 Task: Add Chicken Caesar Wrap to the cart.
Action: Mouse moved to (320, 149)
Screenshot: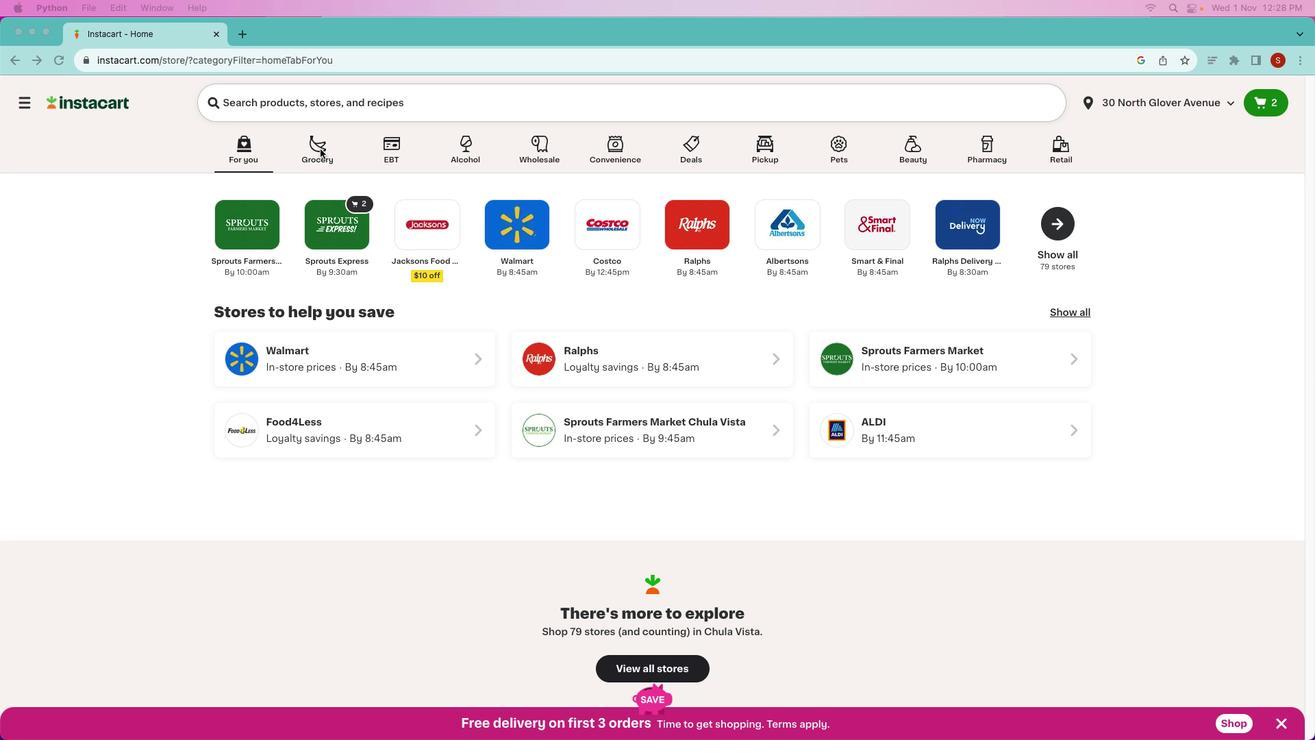 
Action: Mouse pressed left at (320, 149)
Screenshot: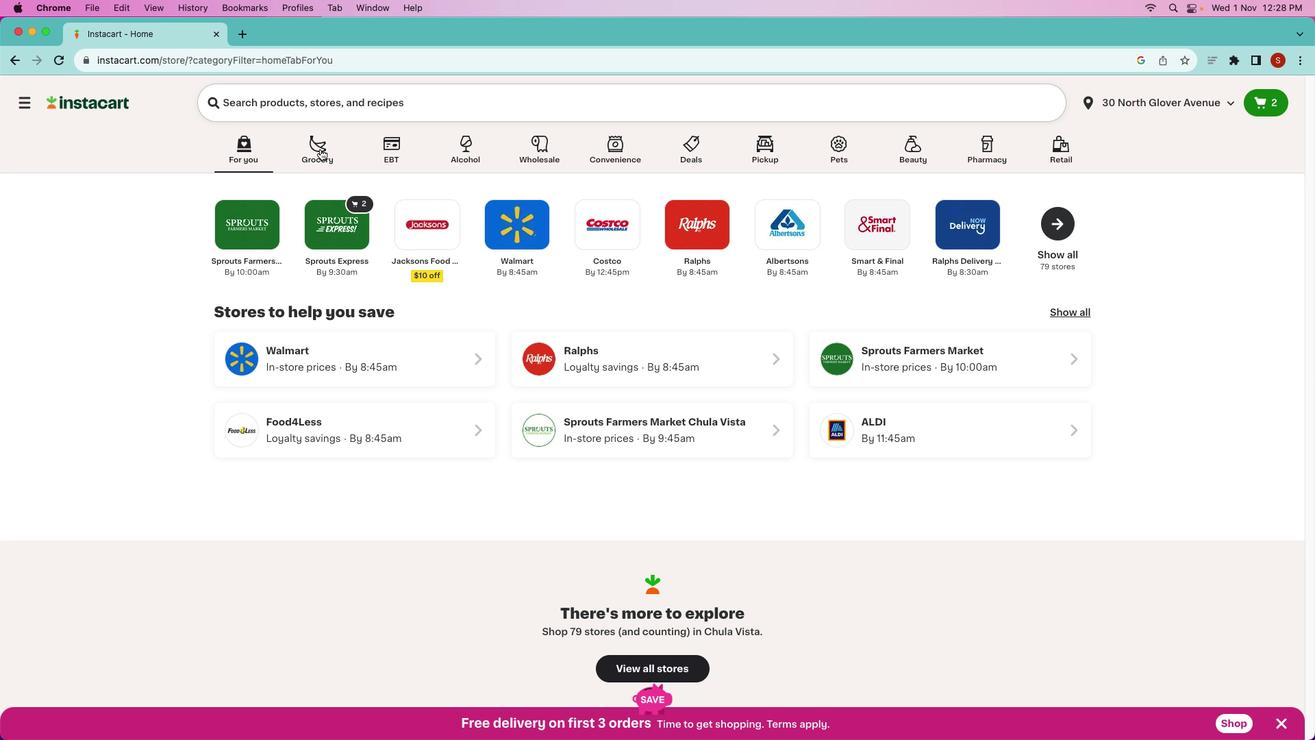 
Action: Mouse pressed left at (320, 149)
Screenshot: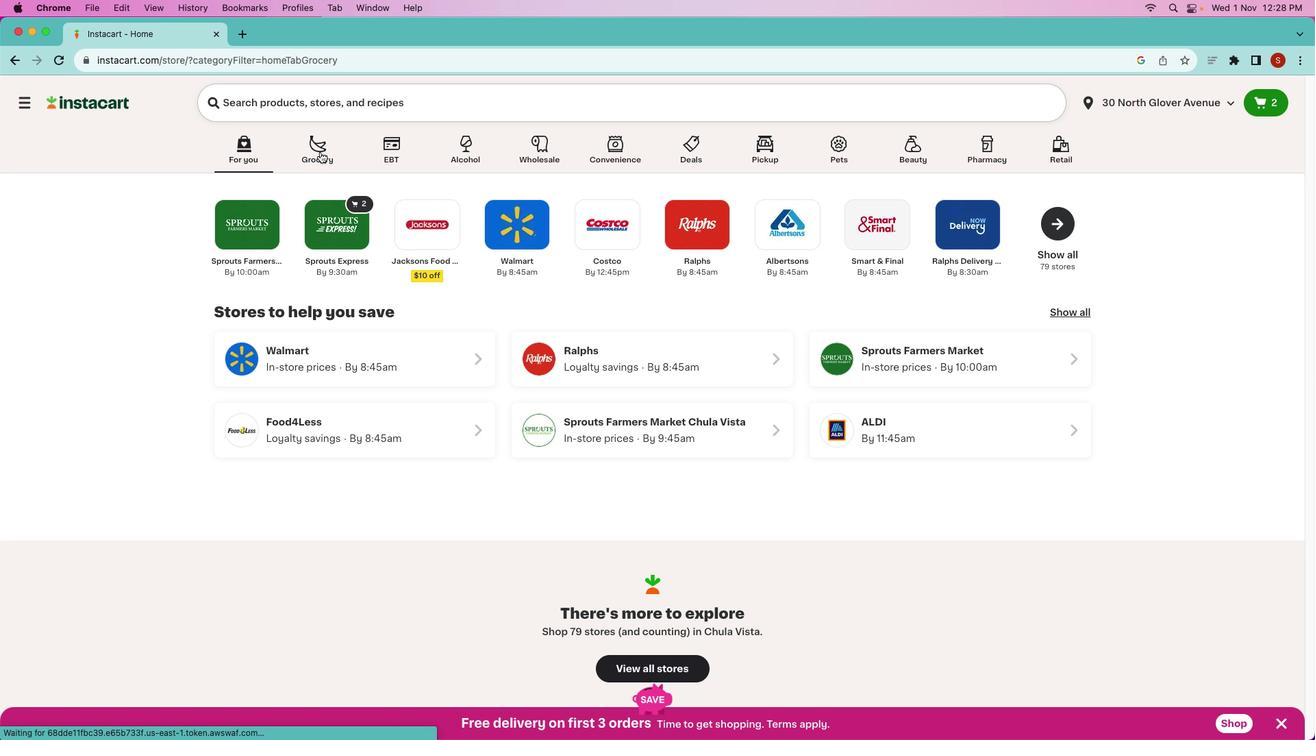 
Action: Mouse moved to (611, 383)
Screenshot: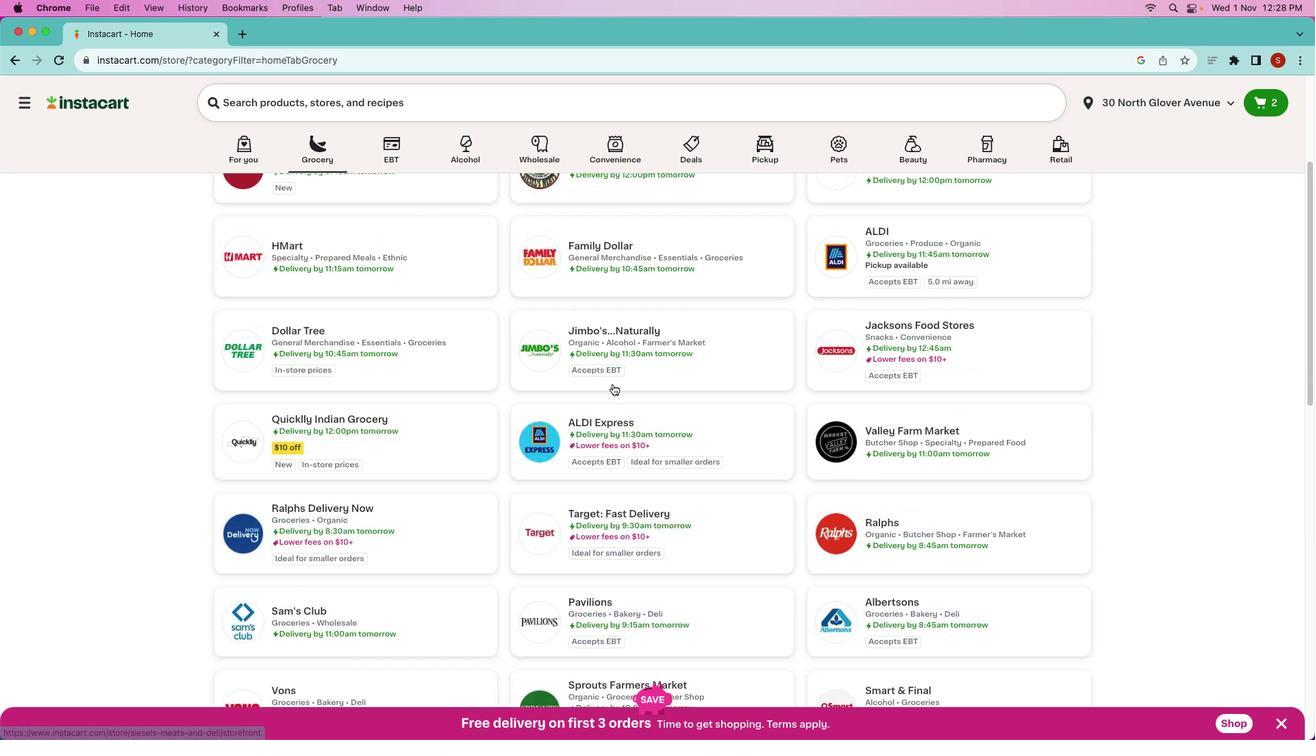 
Action: Mouse scrolled (611, 383) with delta (0, 0)
Screenshot: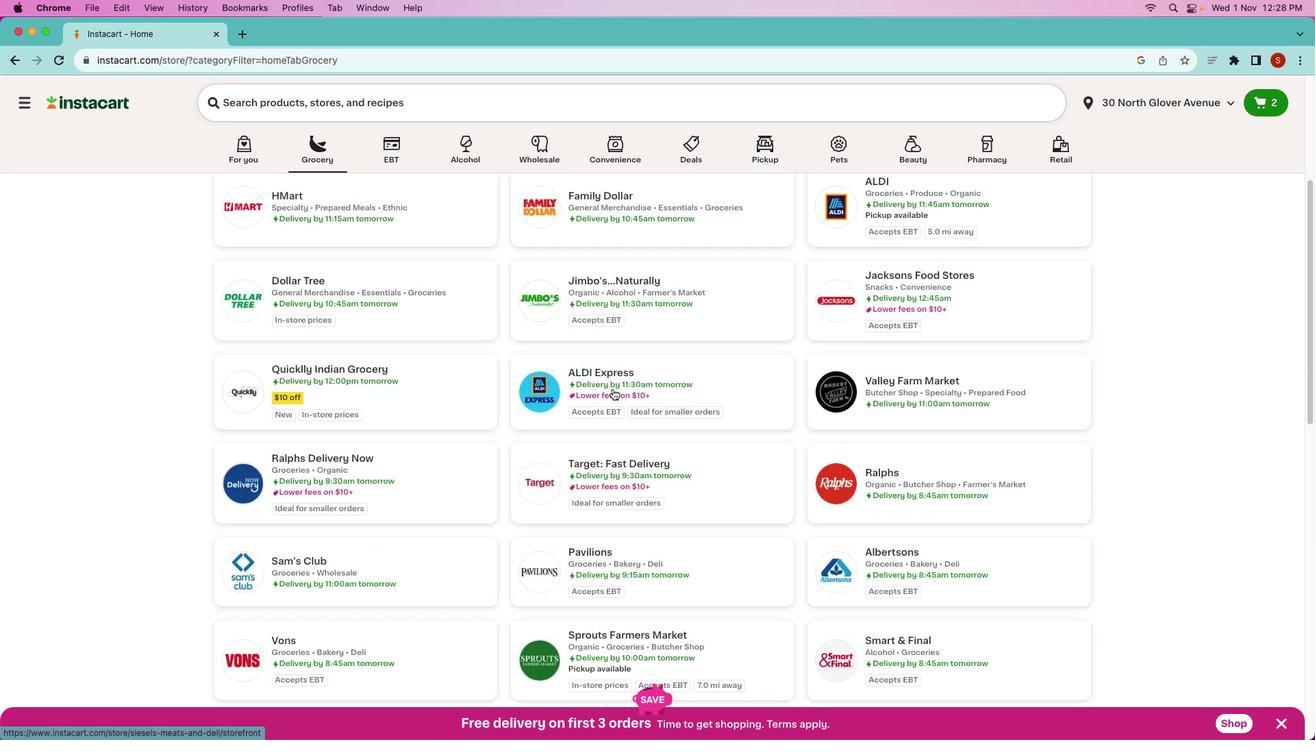 
Action: Mouse moved to (611, 384)
Screenshot: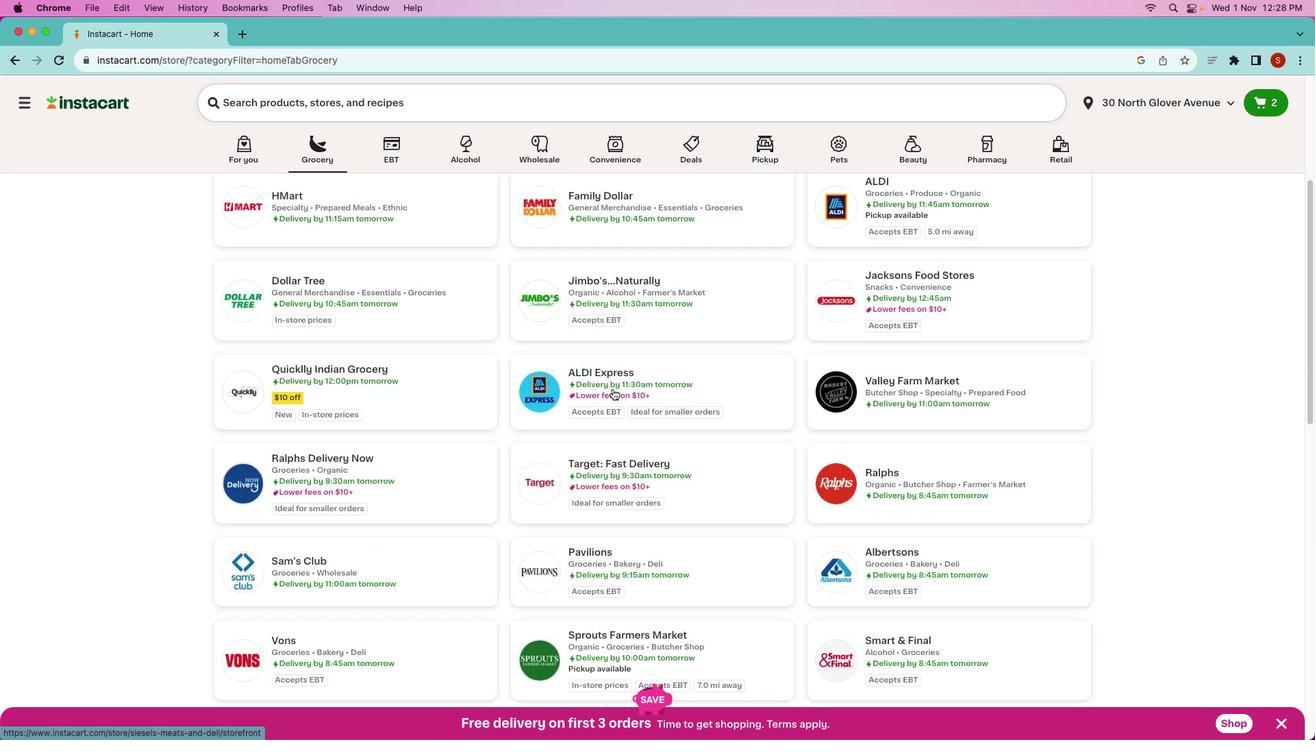 
Action: Mouse scrolled (611, 384) with delta (0, 0)
Screenshot: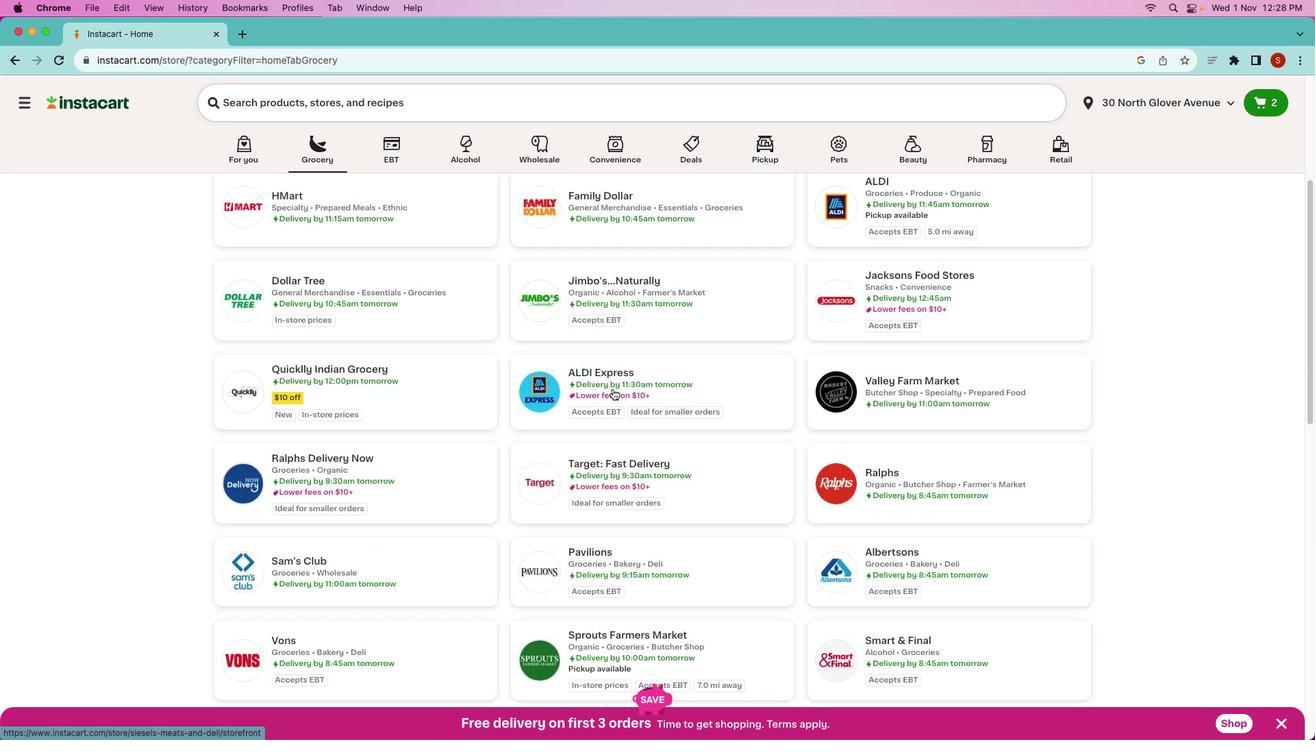 
Action: Mouse scrolled (611, 384) with delta (0, -2)
Screenshot: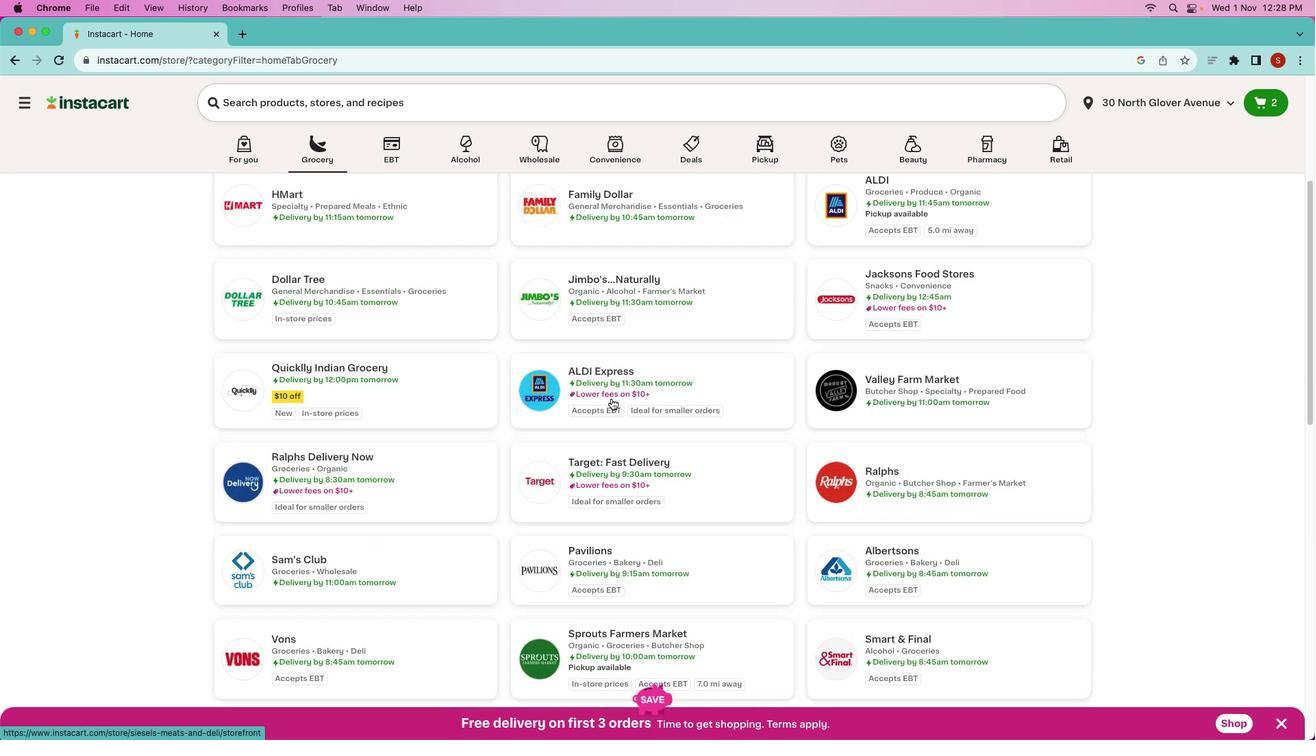 
Action: Mouse scrolled (611, 384) with delta (0, -3)
Screenshot: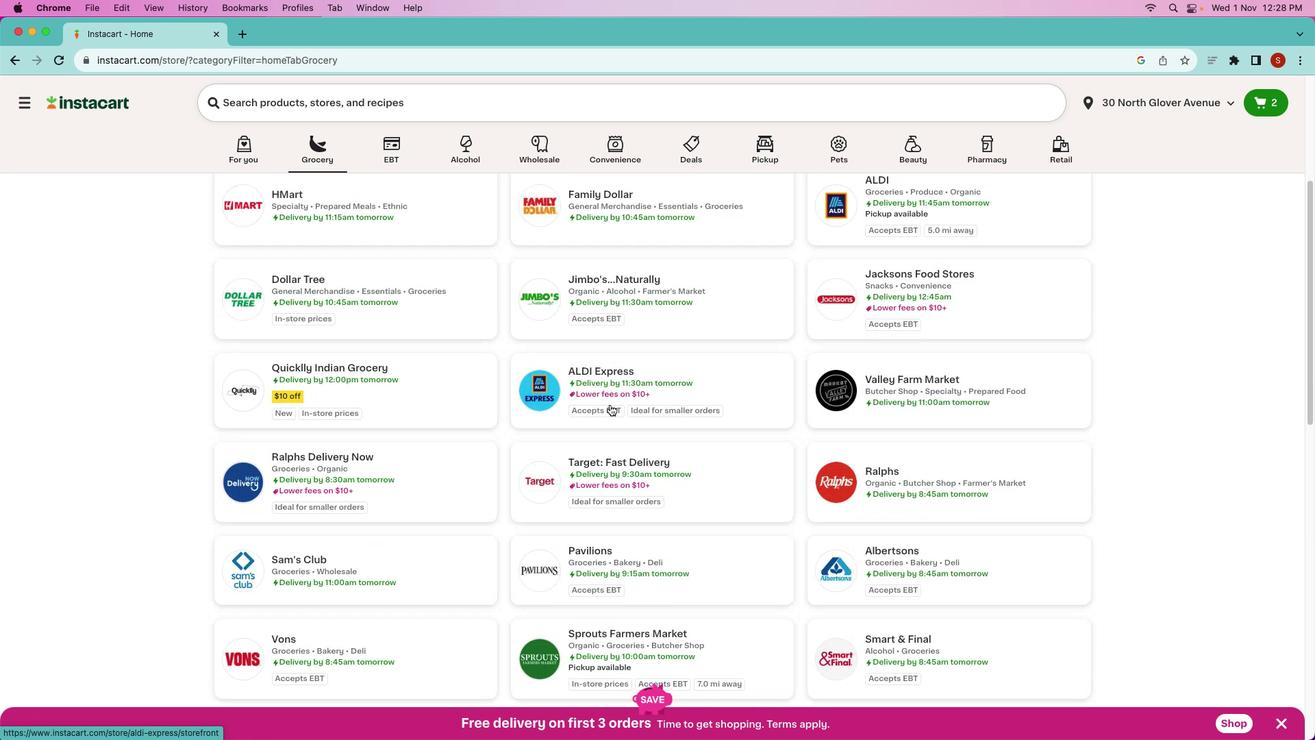 
Action: Mouse moved to (653, 560)
Screenshot: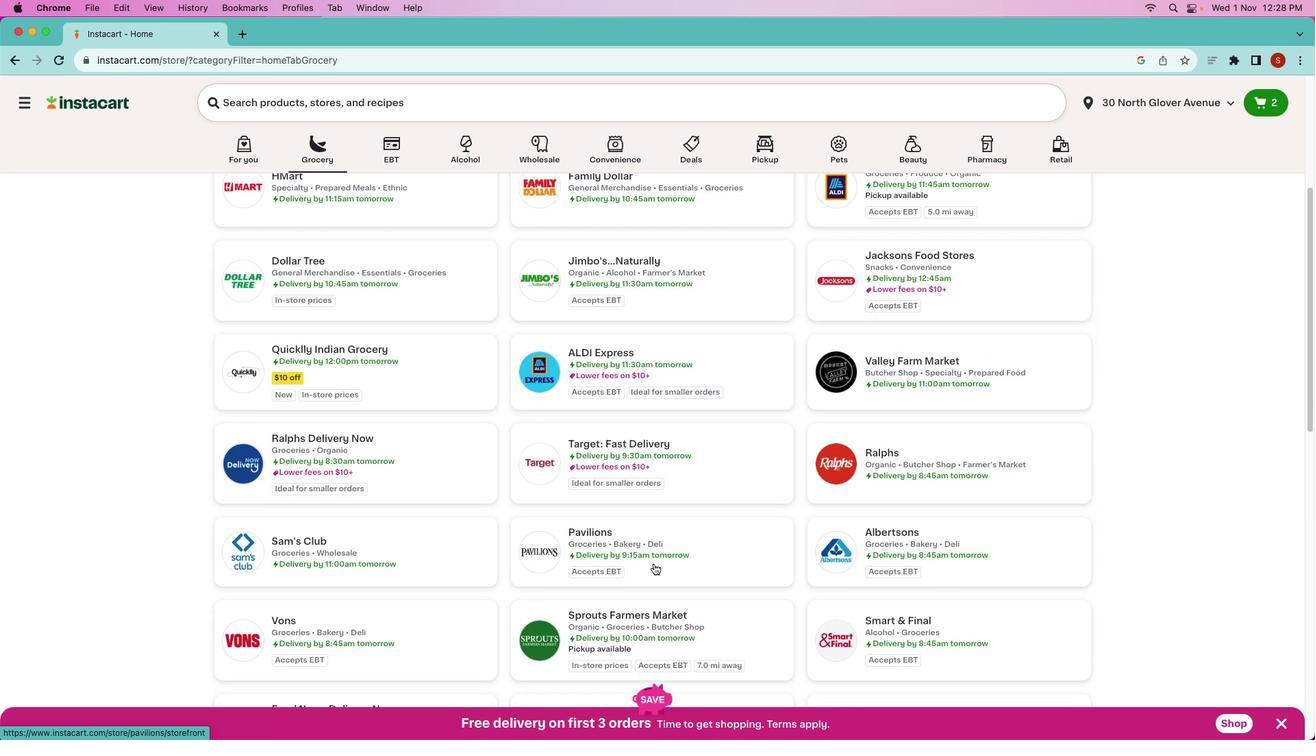 
Action: Mouse scrolled (653, 560) with delta (0, 0)
Screenshot: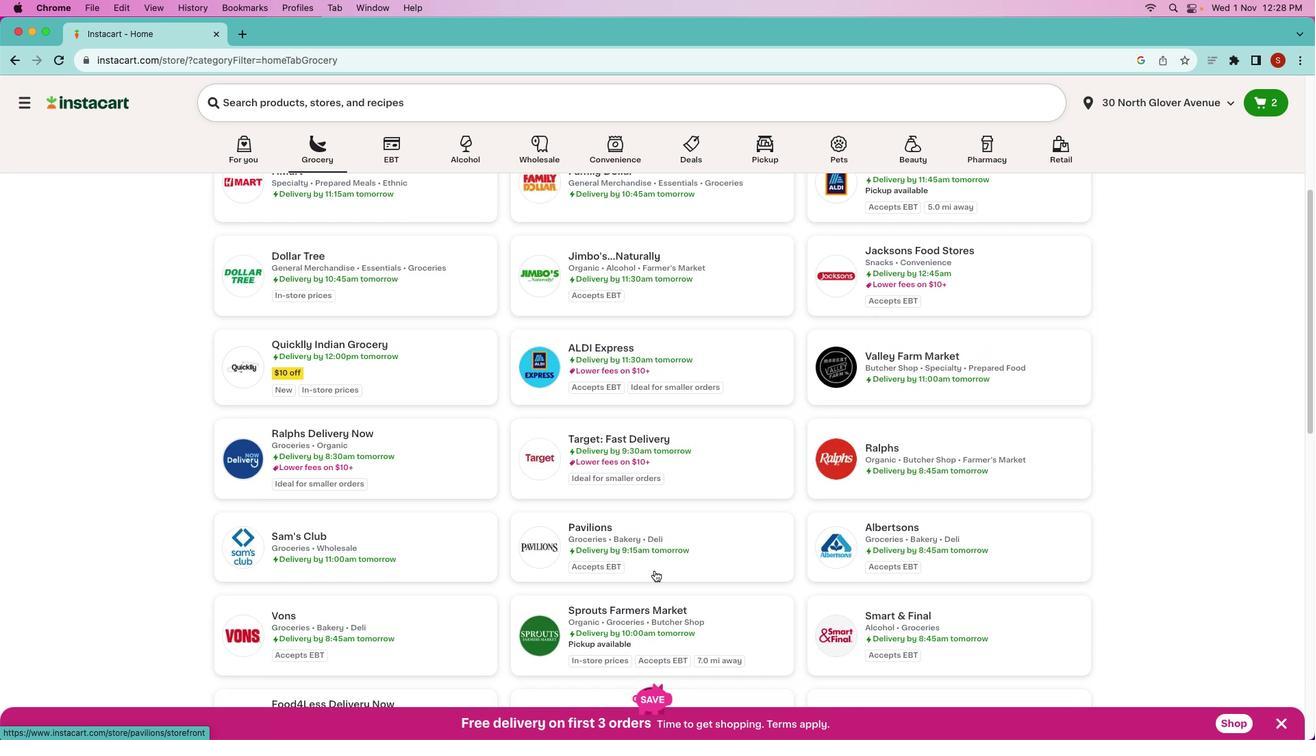 
Action: Mouse scrolled (653, 560) with delta (0, 0)
Screenshot: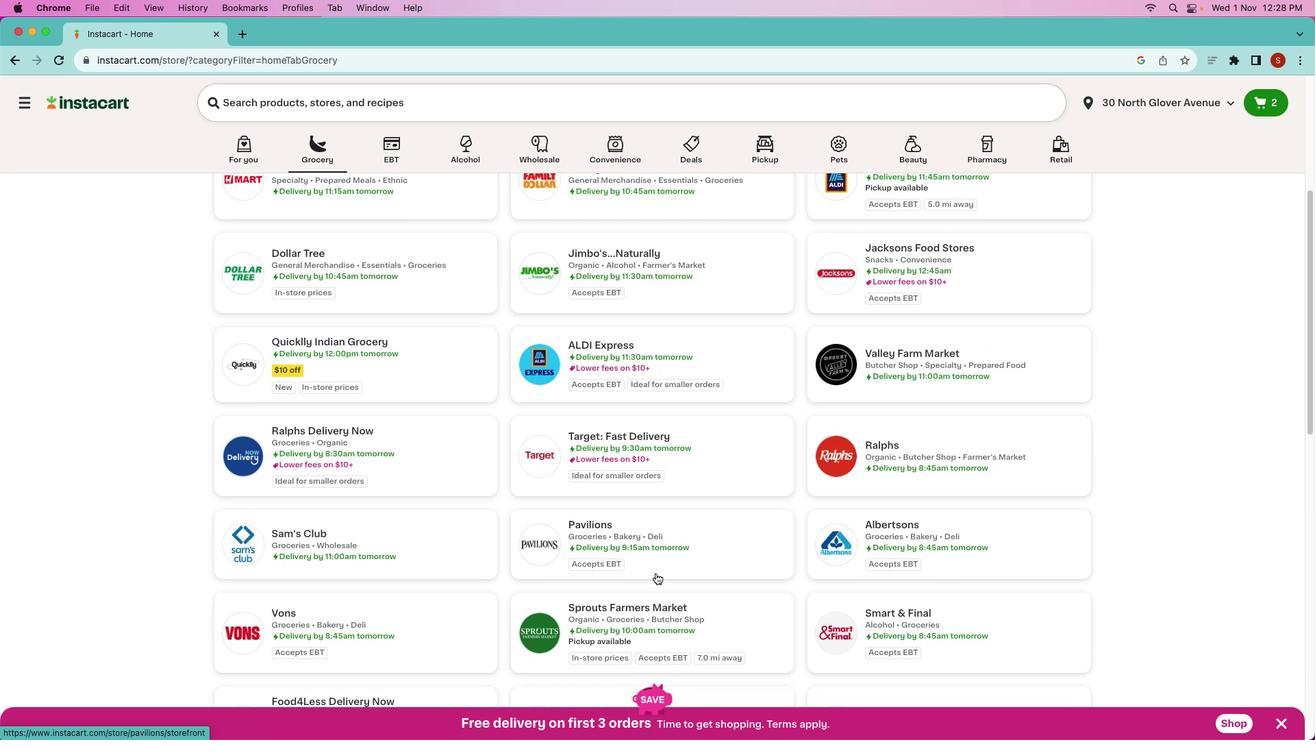 
Action: Mouse moved to (634, 608)
Screenshot: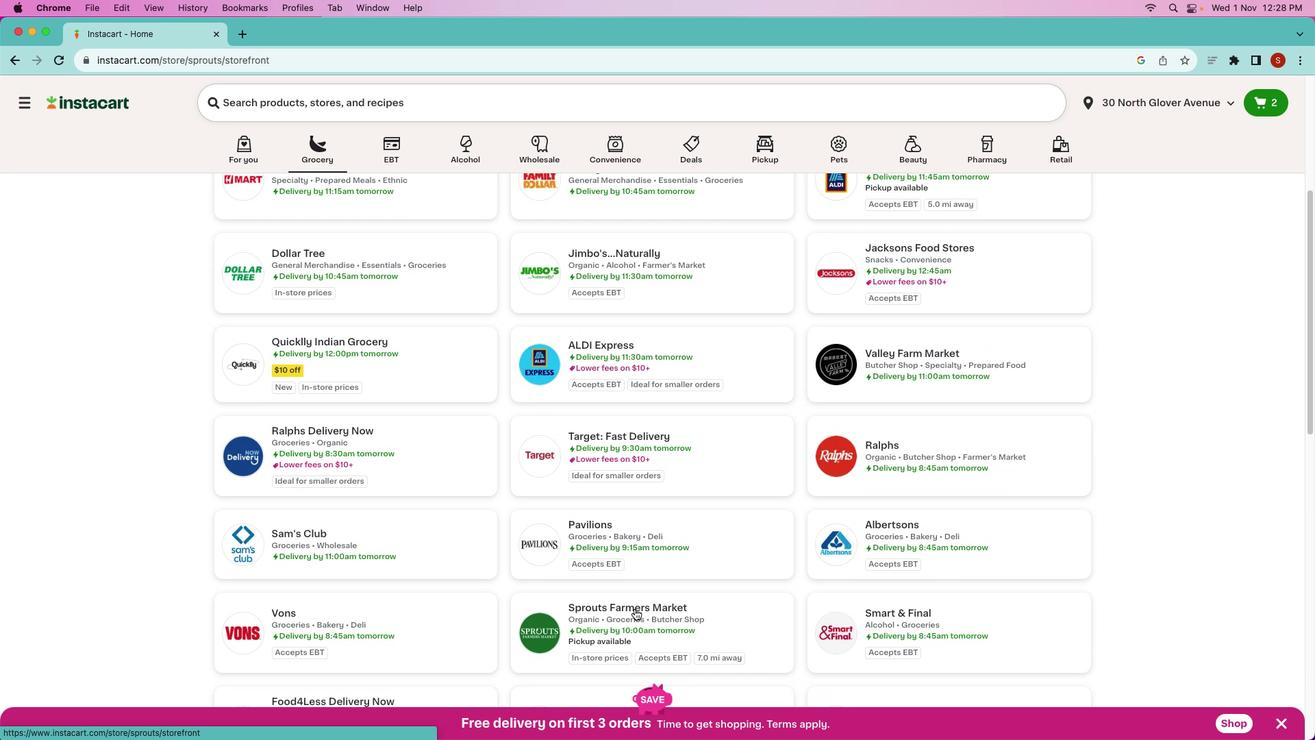 
Action: Mouse pressed left at (634, 608)
Screenshot: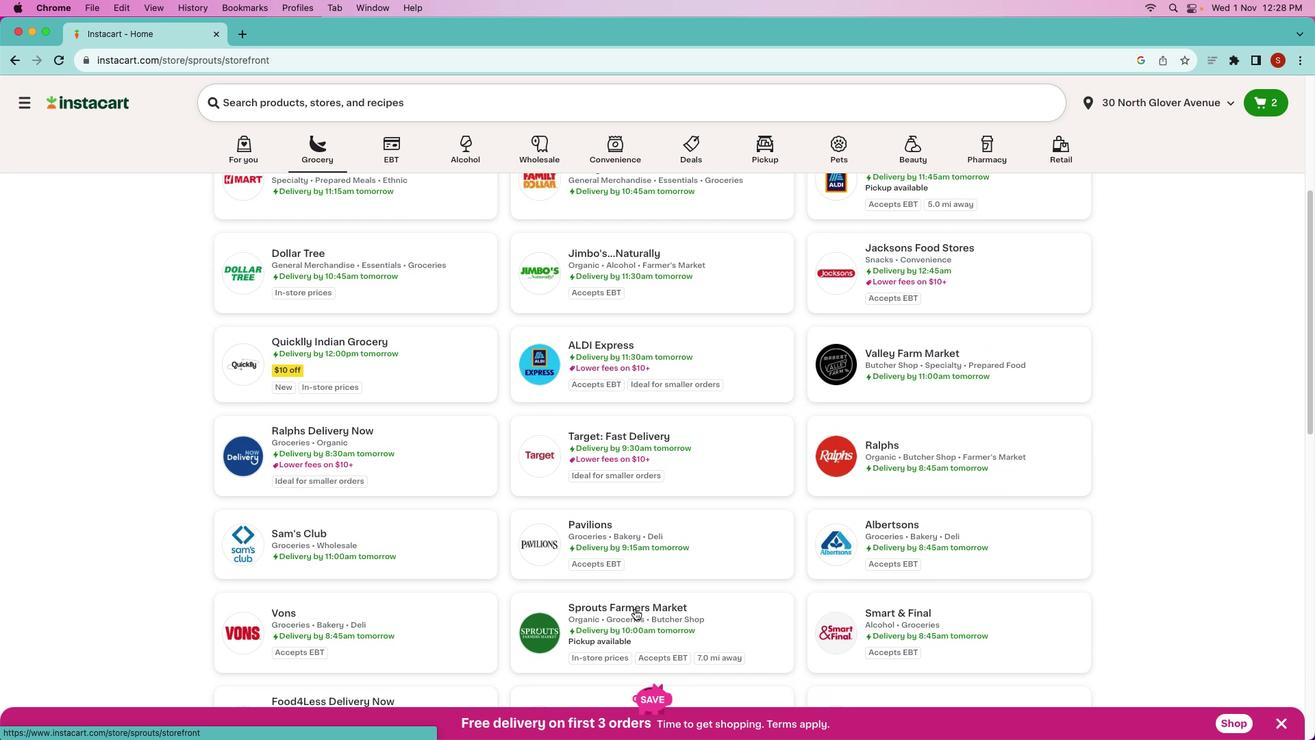 
Action: Mouse moved to (426, 106)
Screenshot: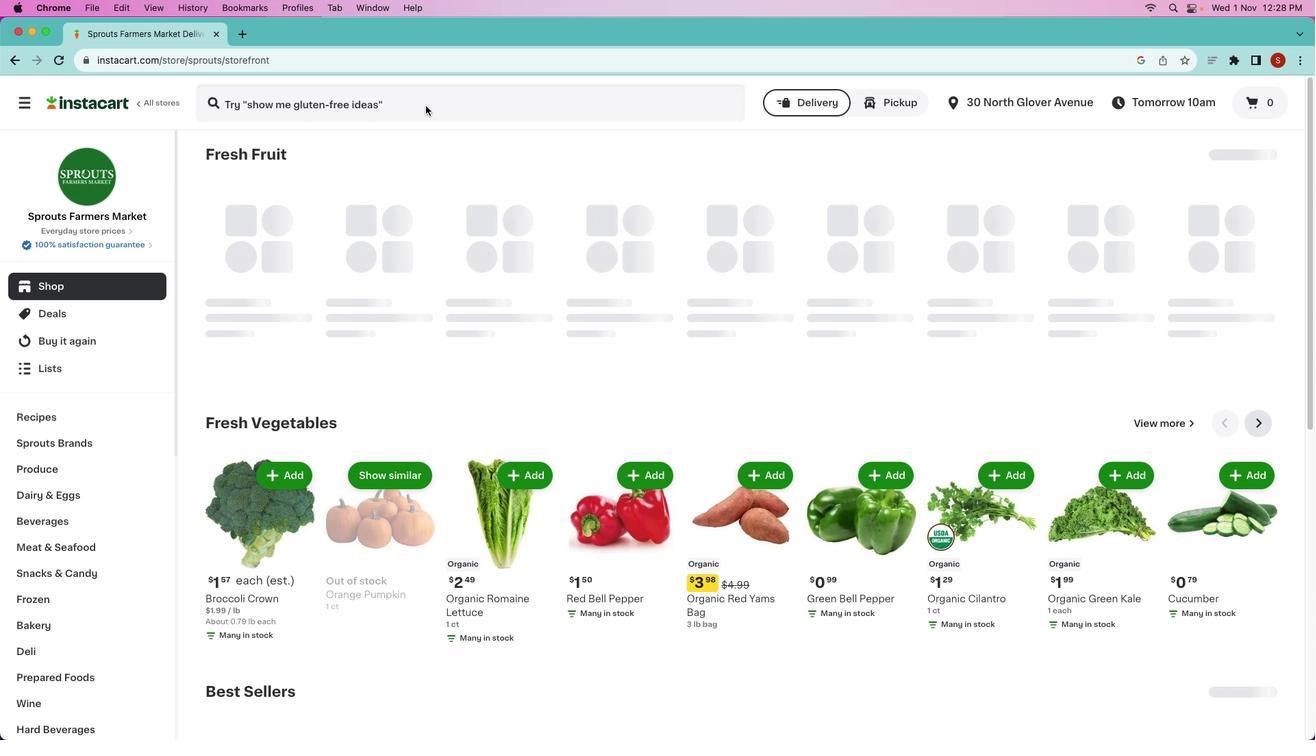 
Action: Mouse pressed left at (426, 106)
Screenshot: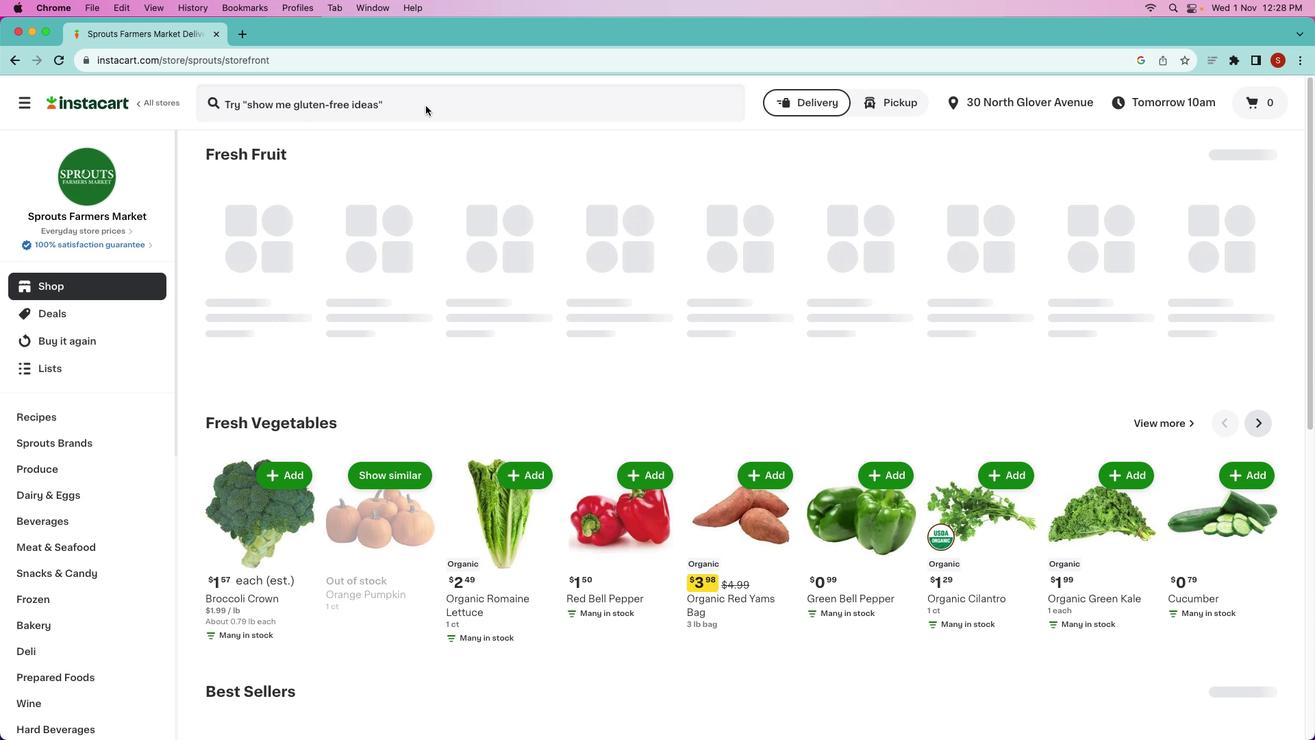 
Action: Key pressed 'c''h''i''c''k''e''n'Key.space'c''a''e''s''a''r'Key.space'w''r''a''p'Key.enter
Screenshot: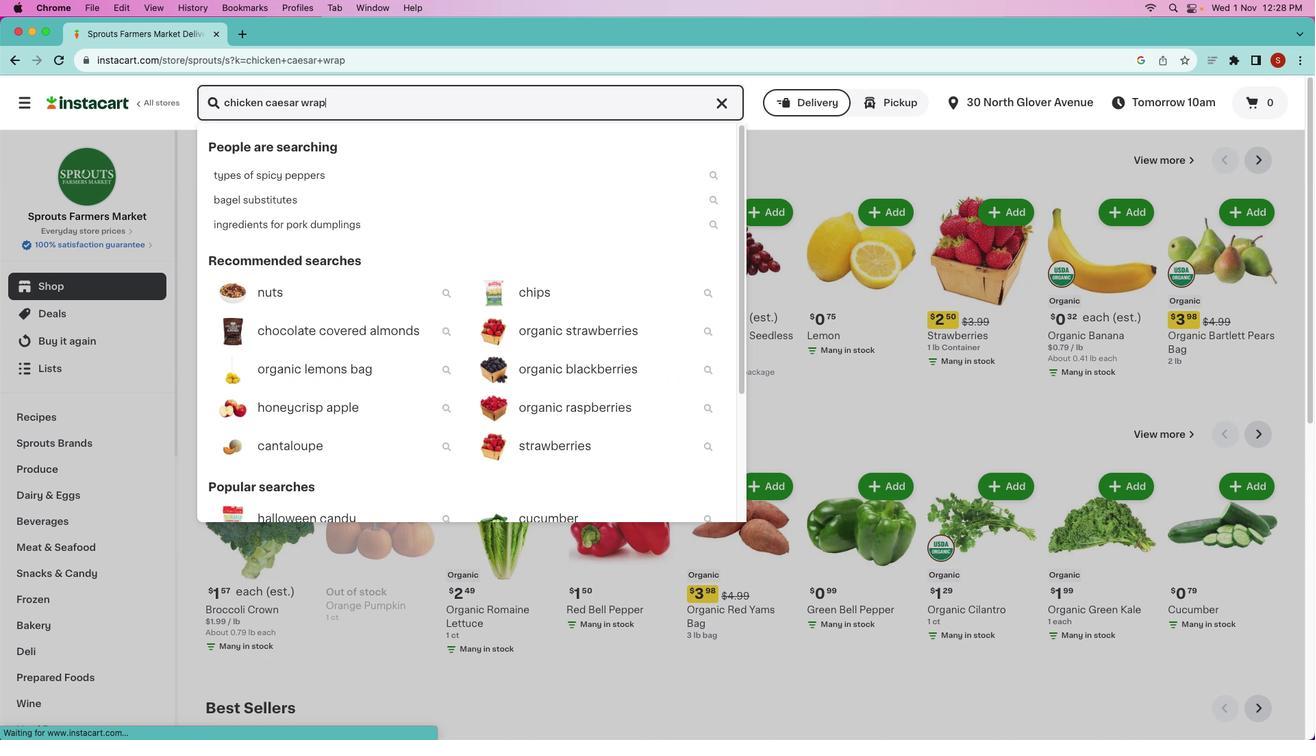 
Action: Mouse moved to (380, 235)
Screenshot: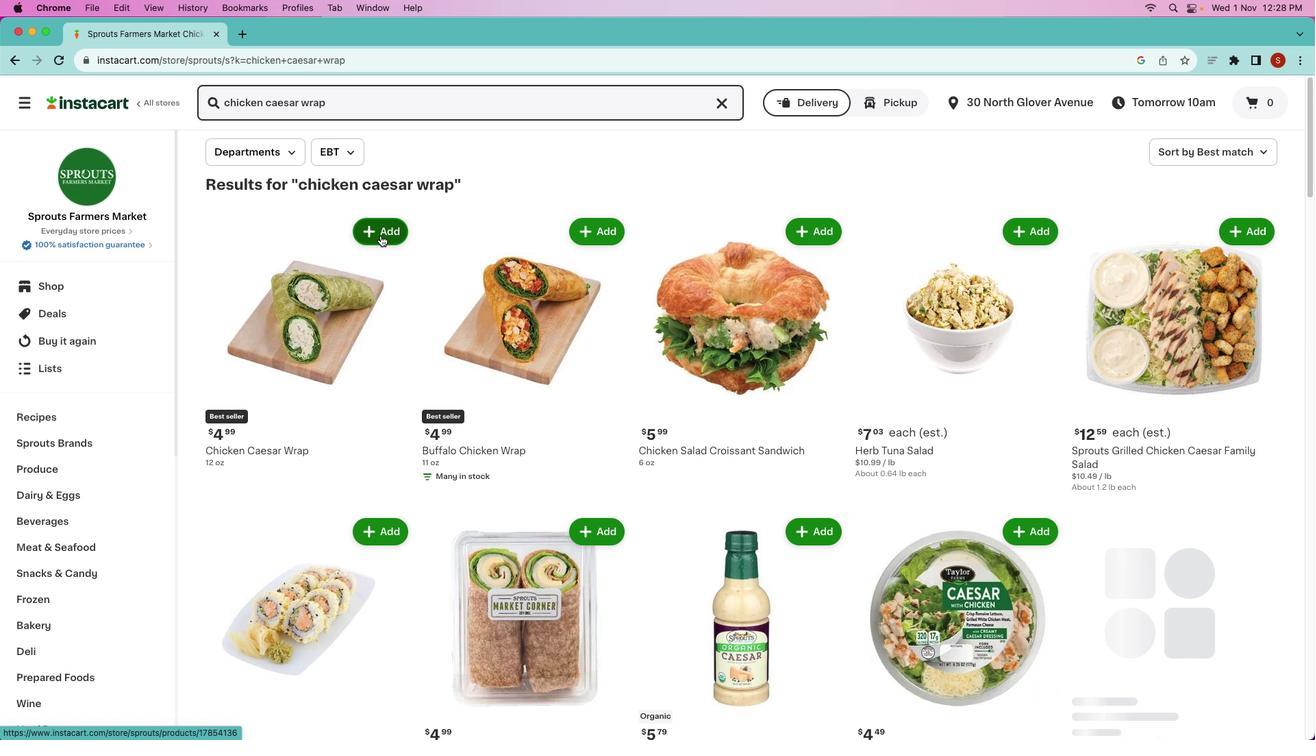 
Action: Mouse pressed left at (380, 235)
Screenshot: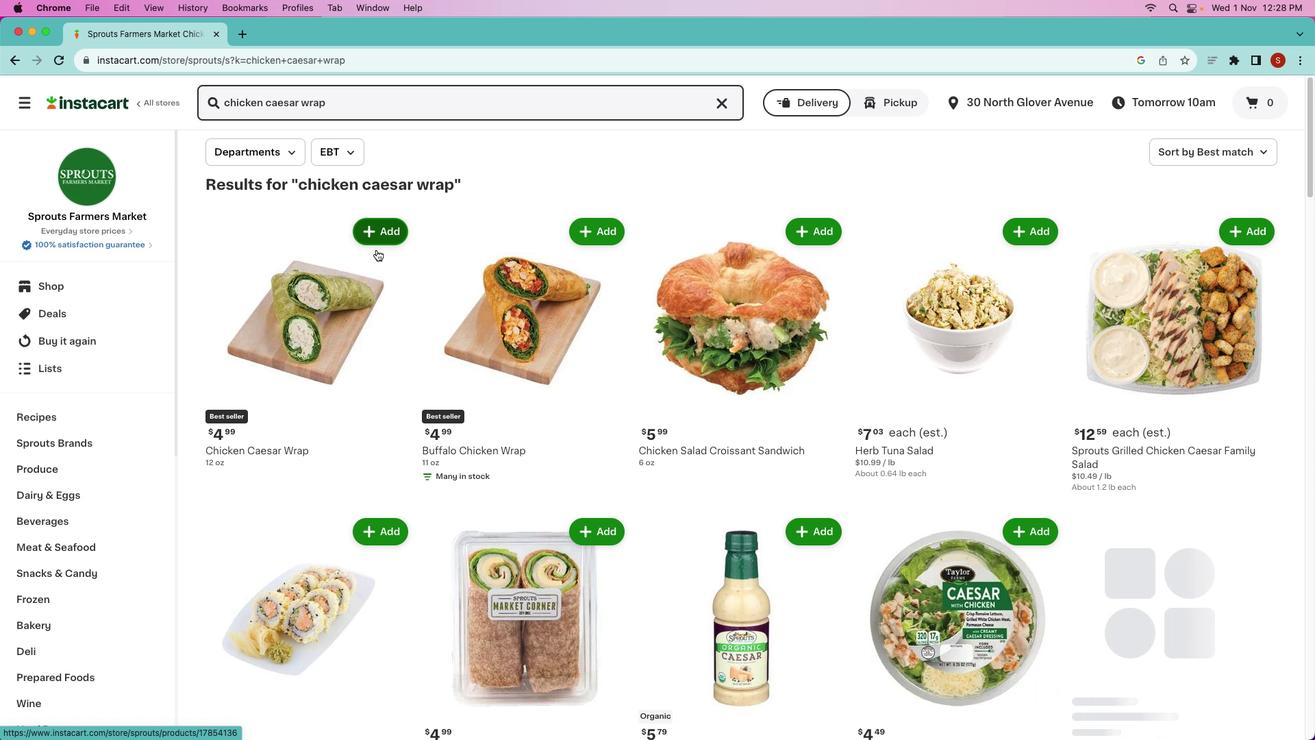
Action: Mouse moved to (365, 341)
Screenshot: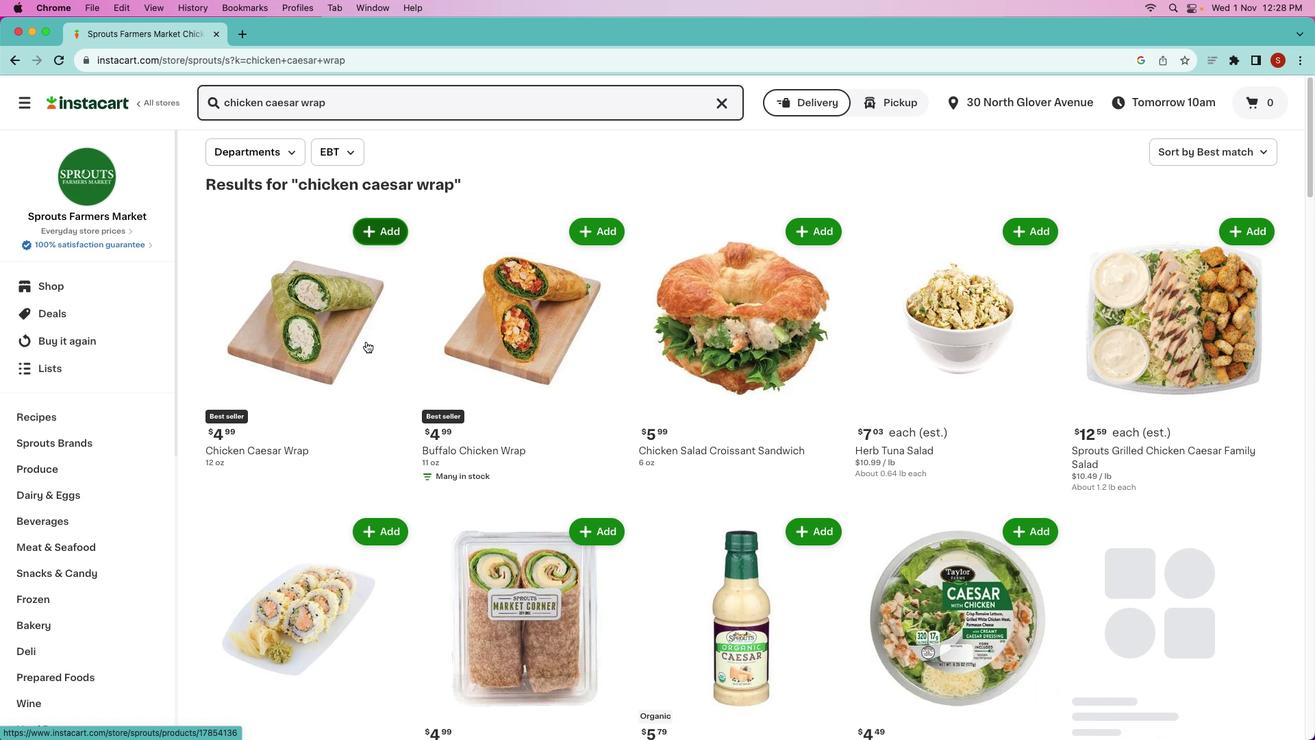 
